 Task: Select type "Personal goal pursuit".
Action: Mouse moved to (349, 354)
Screenshot: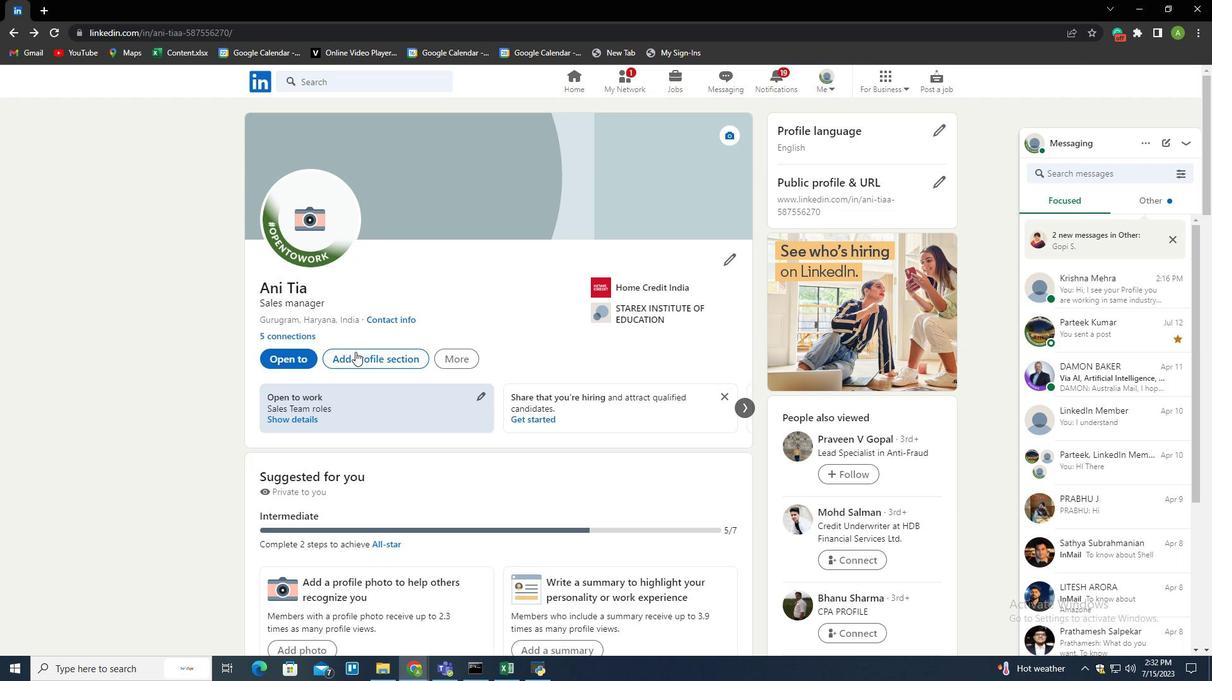 
Action: Mouse pressed left at (349, 354)
Screenshot: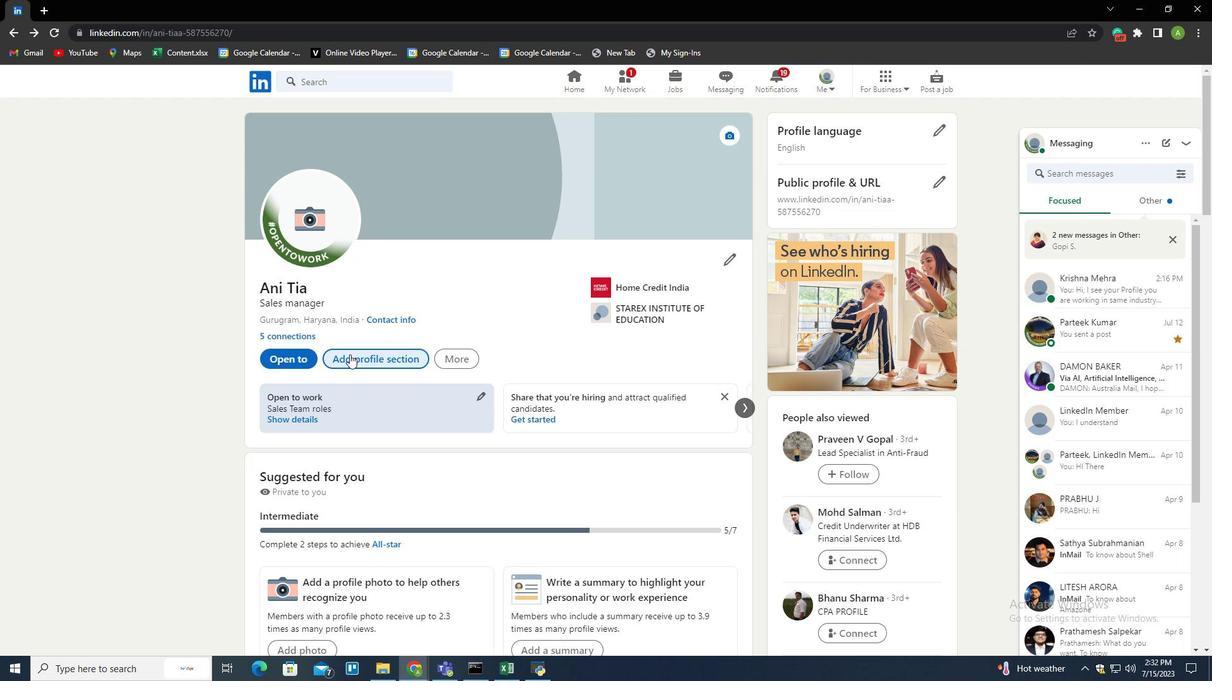 
Action: Mouse moved to (686, 130)
Screenshot: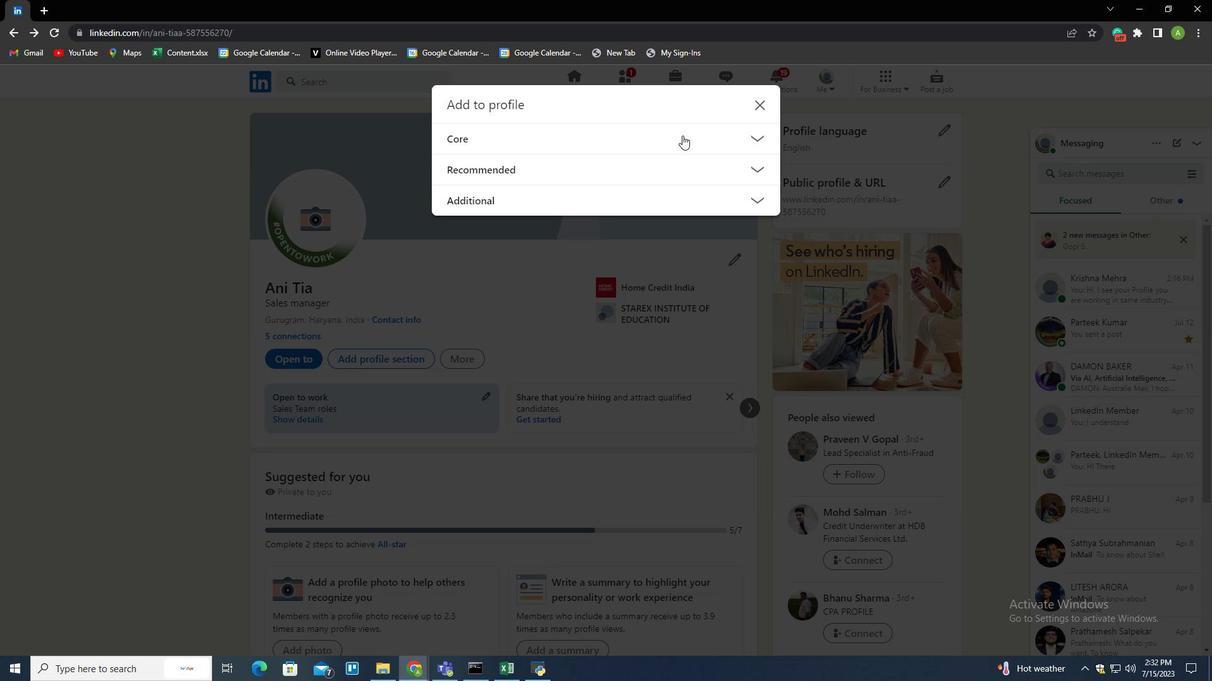 
Action: Mouse pressed left at (686, 130)
Screenshot: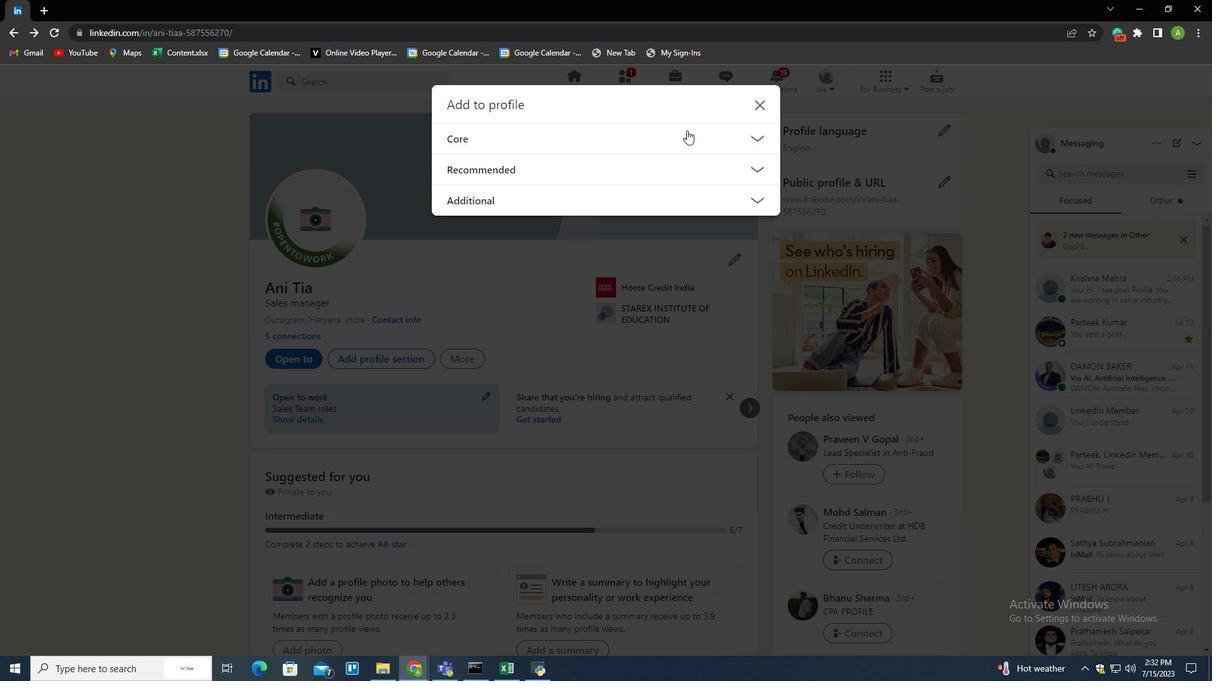 
Action: Mouse moved to (468, 313)
Screenshot: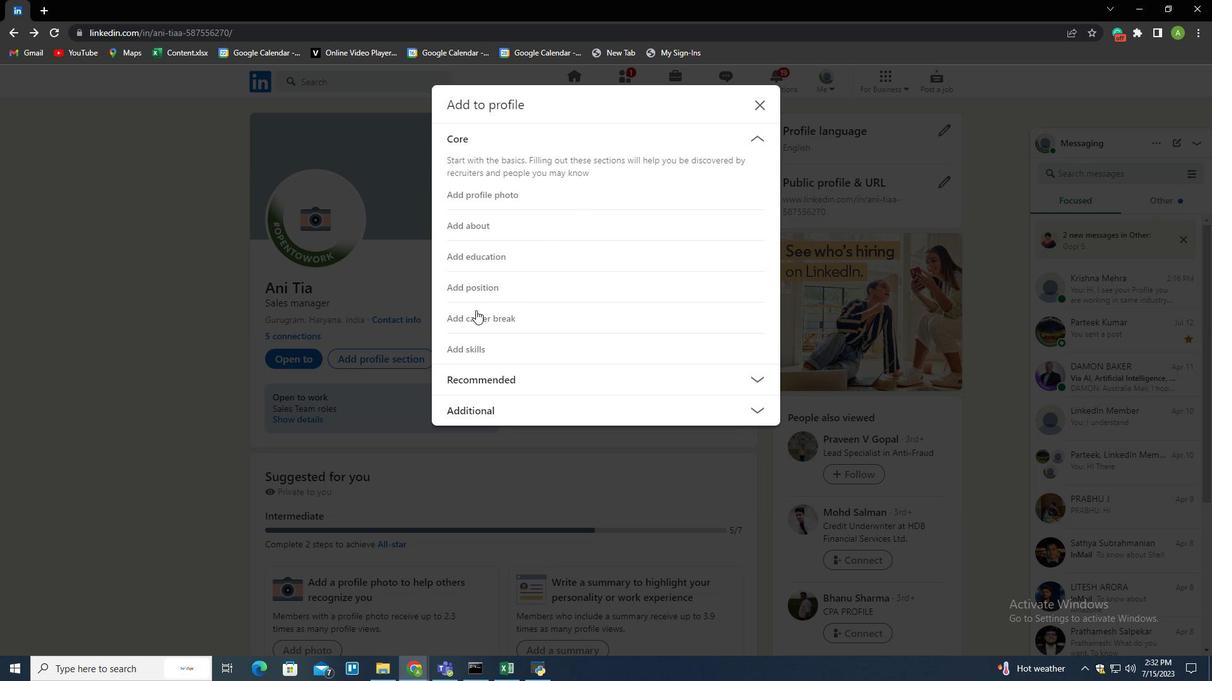 
Action: Mouse pressed left at (468, 313)
Screenshot: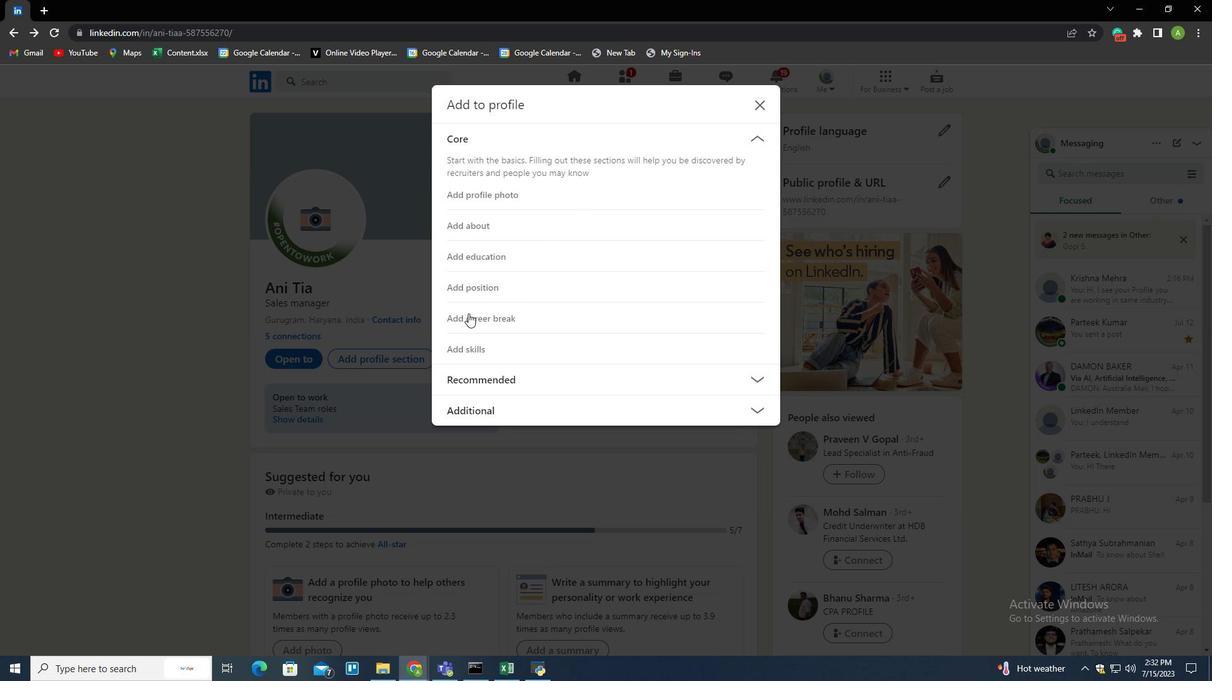 
Action: Mouse moved to (444, 219)
Screenshot: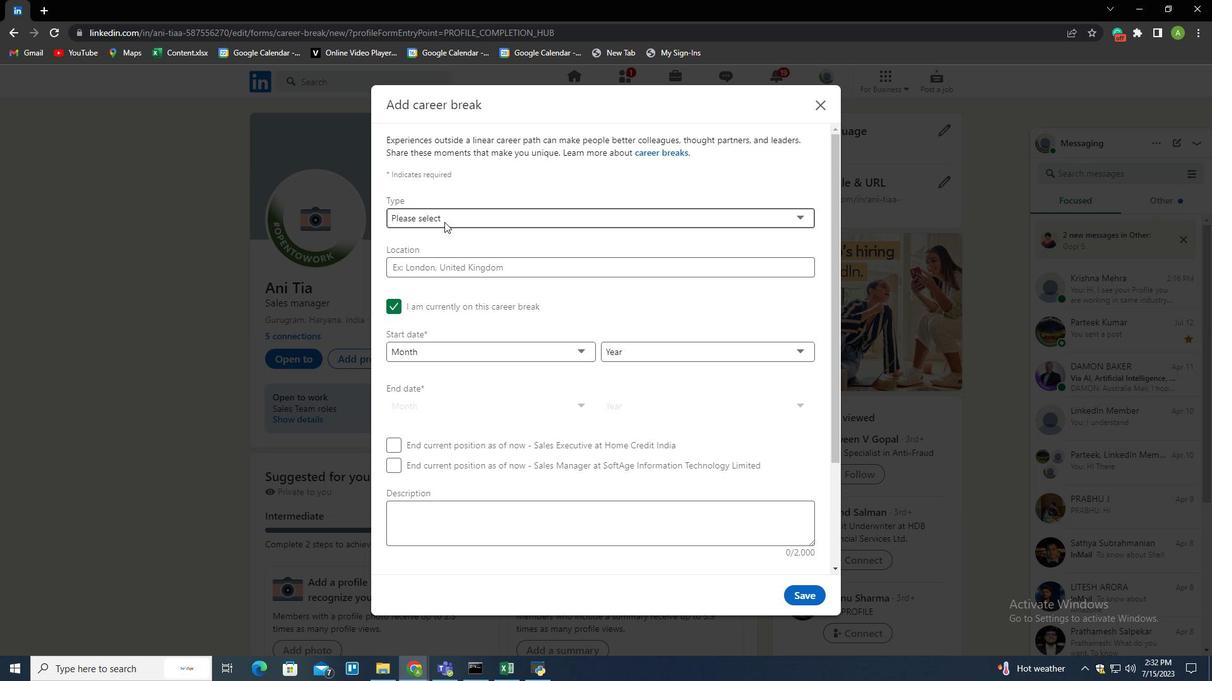 
Action: Mouse pressed left at (444, 219)
Screenshot: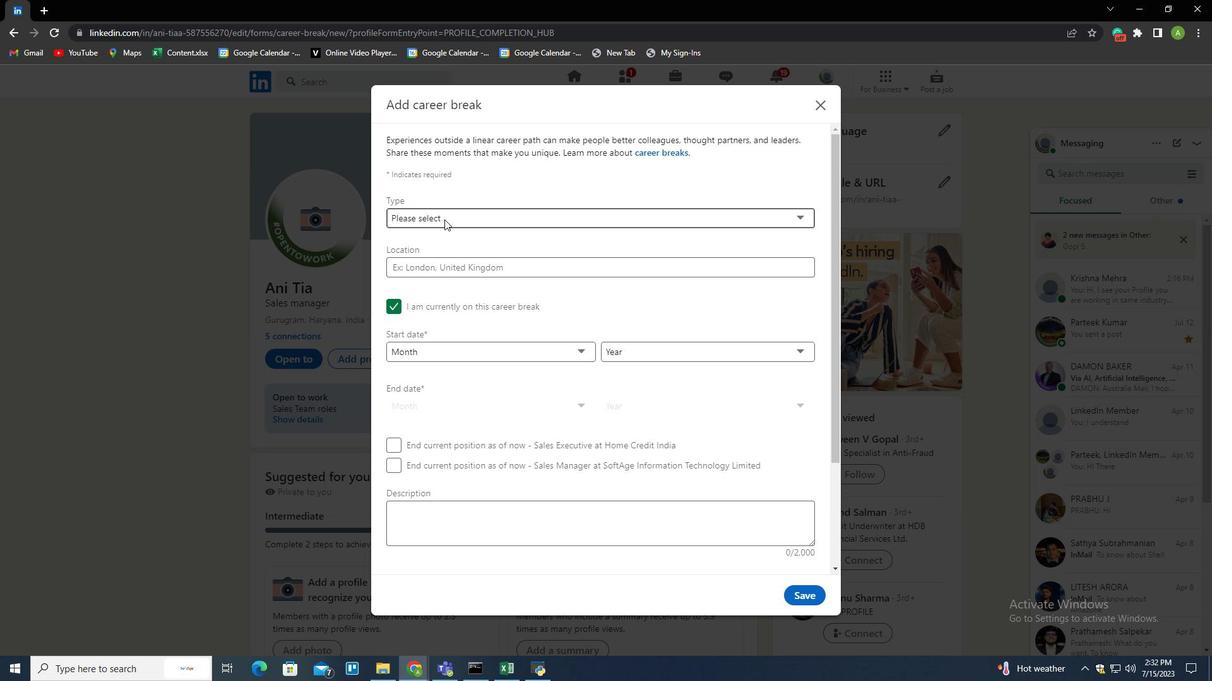 
Action: Mouse moved to (428, 332)
Screenshot: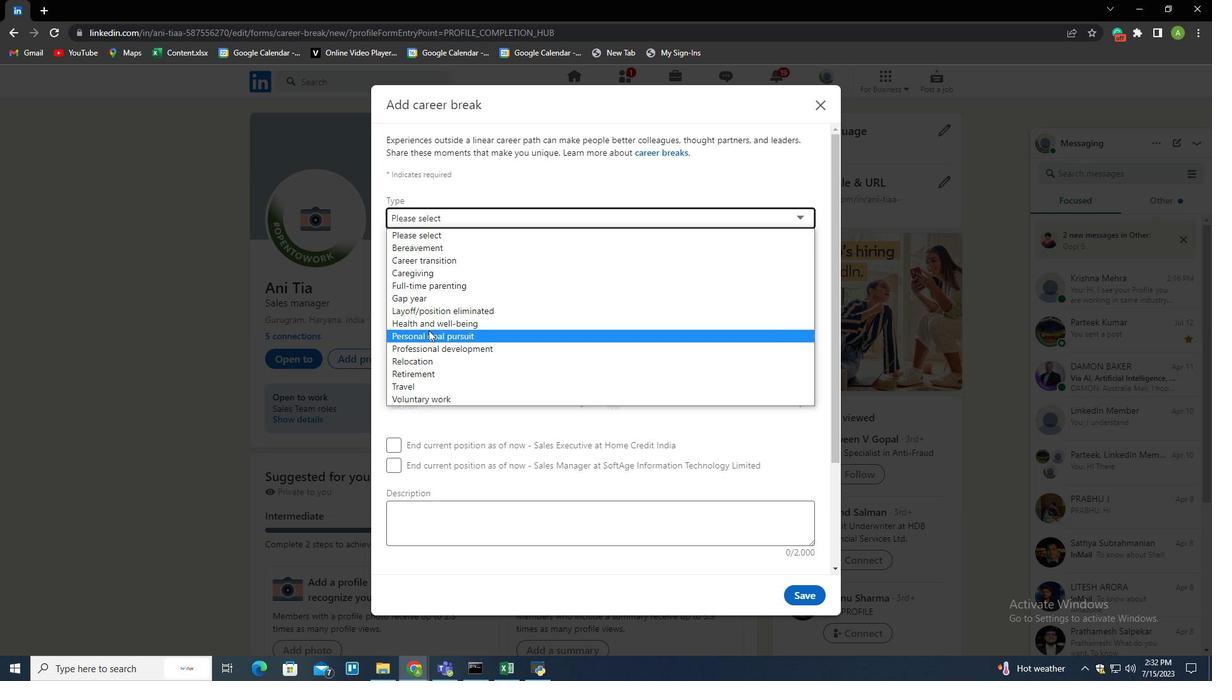 
Action: Mouse pressed left at (428, 332)
Screenshot: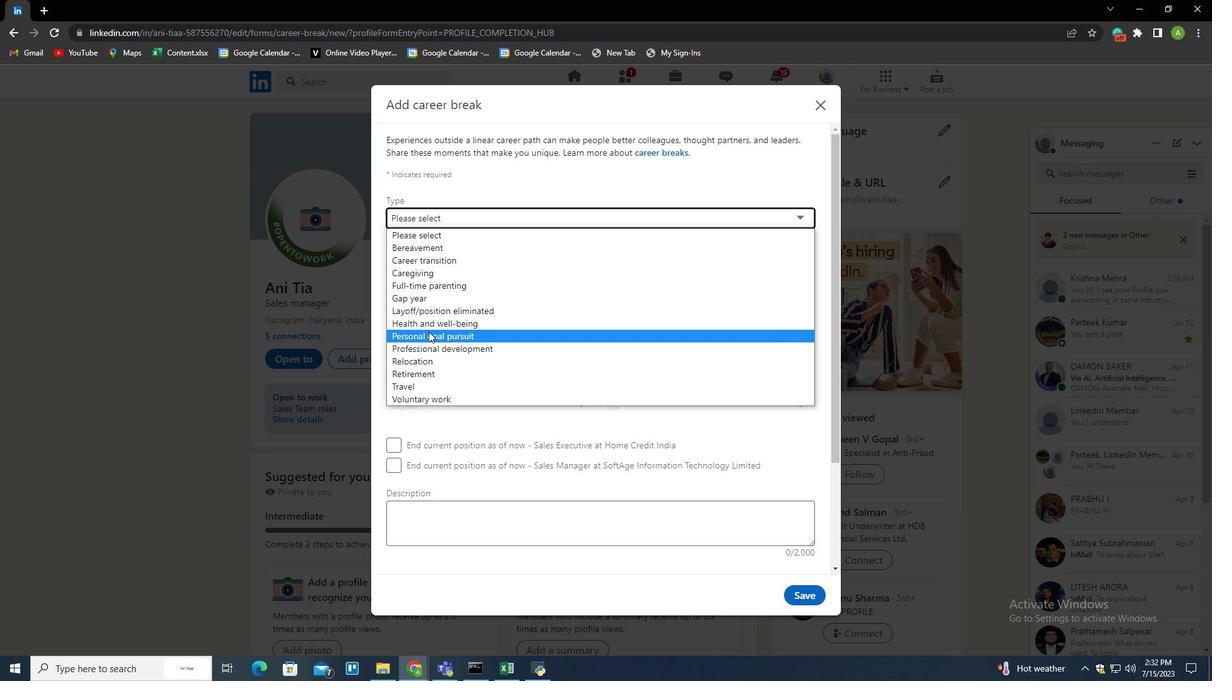 
Action: Mouse moved to (492, 342)
Screenshot: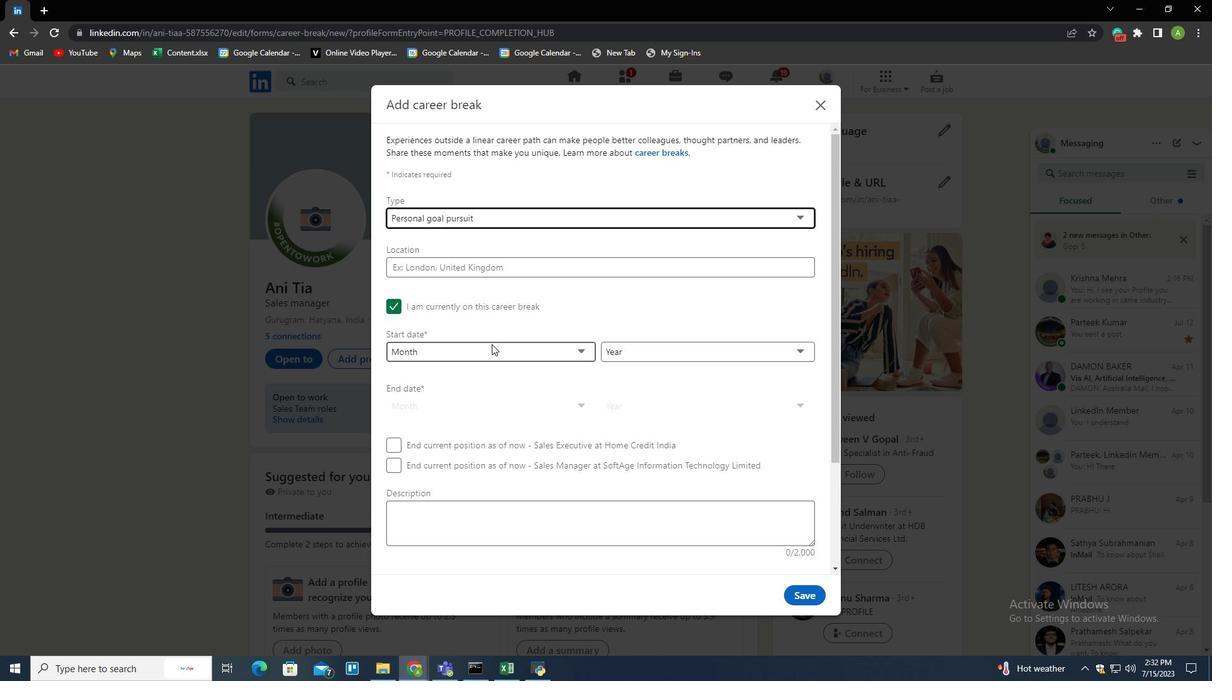 
